 Task: Create New Employee with Employee Name: Aiden Davis, Address Line1: 8368 Riverview Street, Address Line2: Alliance, Address Line3:  OH 44601, Cell Number: 786-335-5456
Action: Mouse moved to (170, 88)
Screenshot: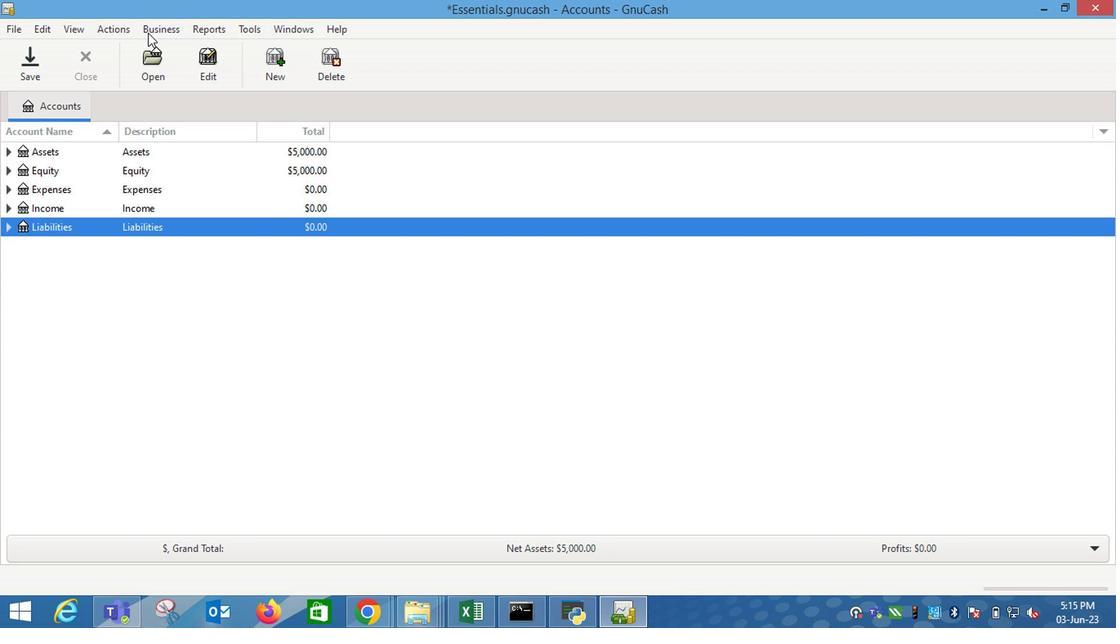 
Action: Mouse pressed left at (170, 88)
Screenshot: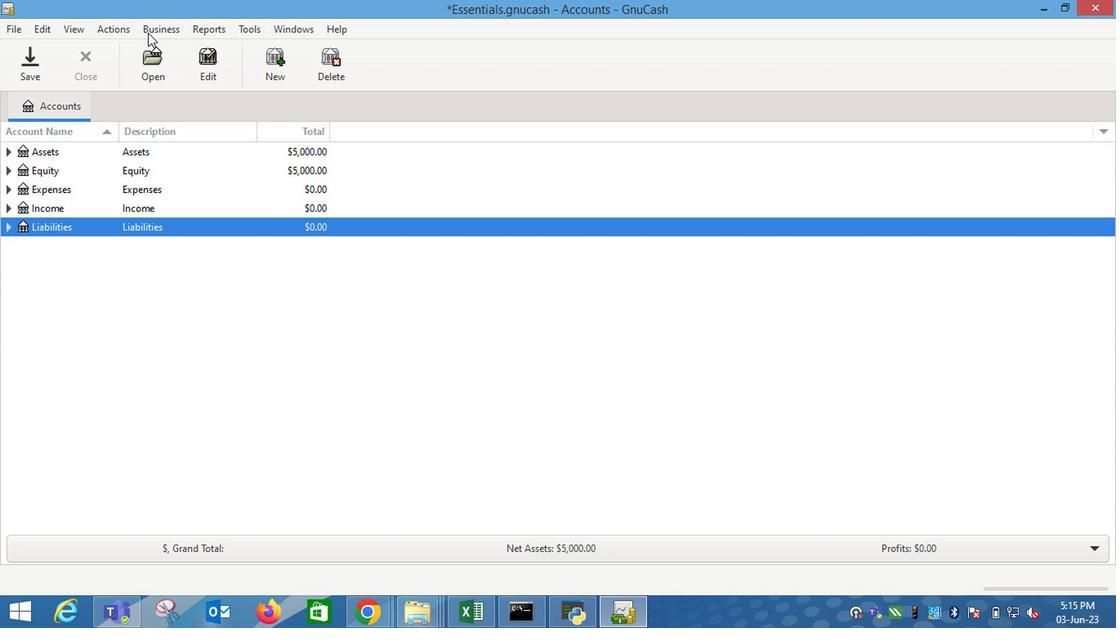 
Action: Mouse moved to (352, 147)
Screenshot: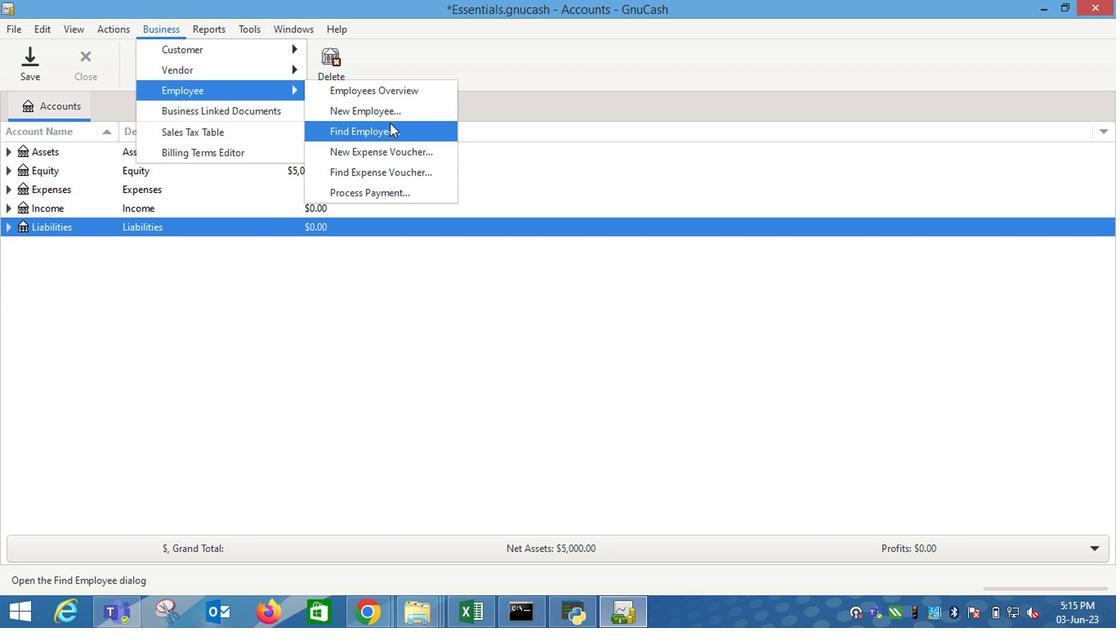 
Action: Mouse pressed left at (352, 147)
Screenshot: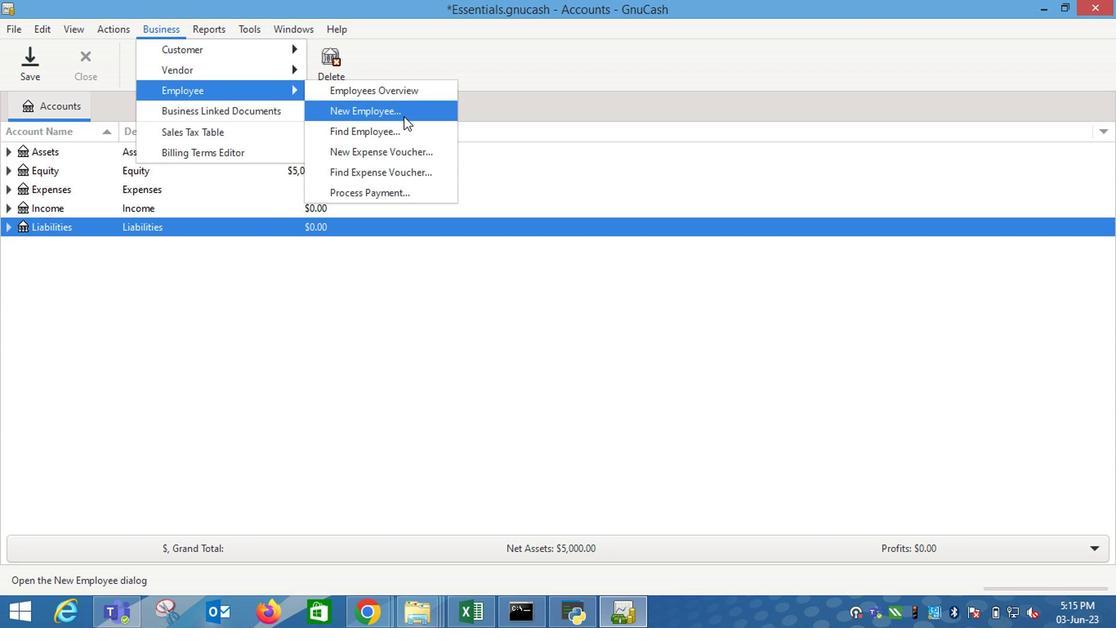 
Action: Mouse moved to (427, 242)
Screenshot: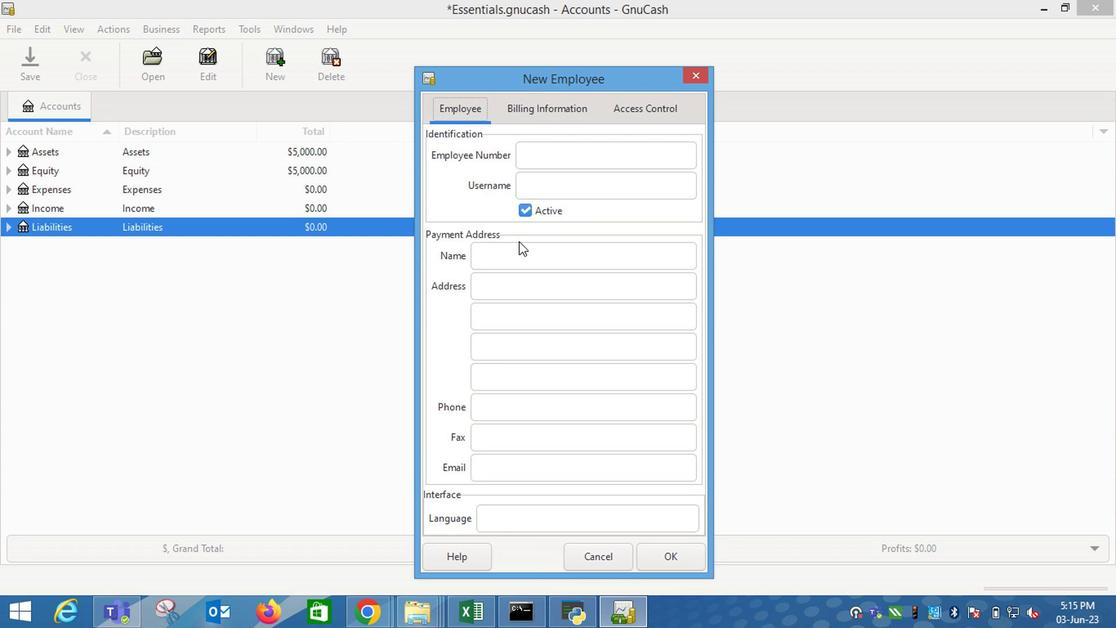 
Action: Mouse pressed left at (427, 242)
Screenshot: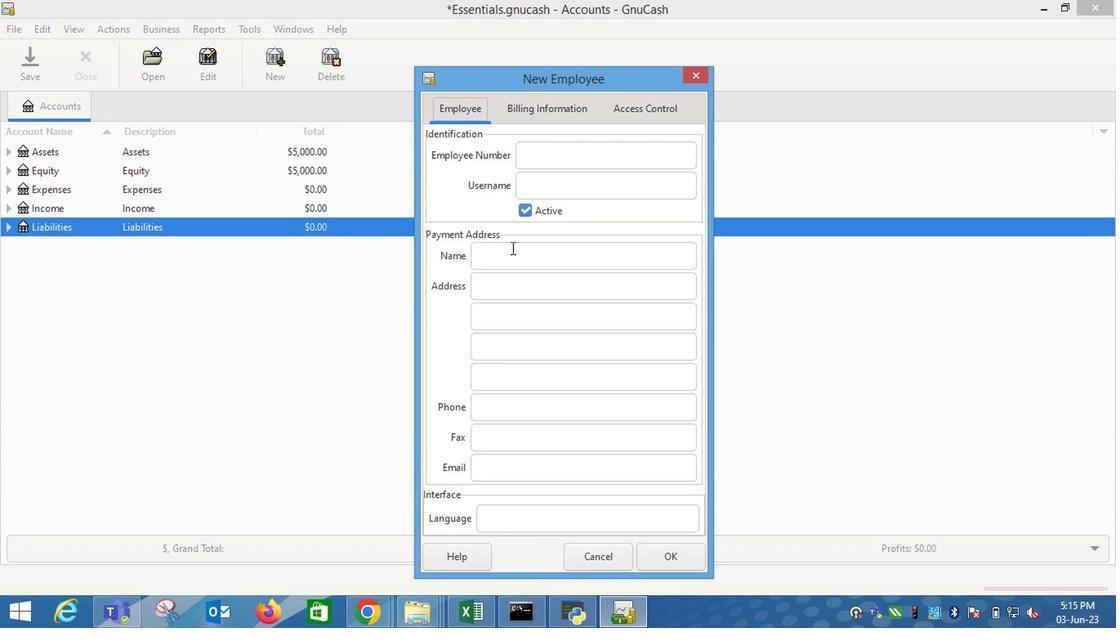 
Action: Mouse moved to (638, 277)
Screenshot: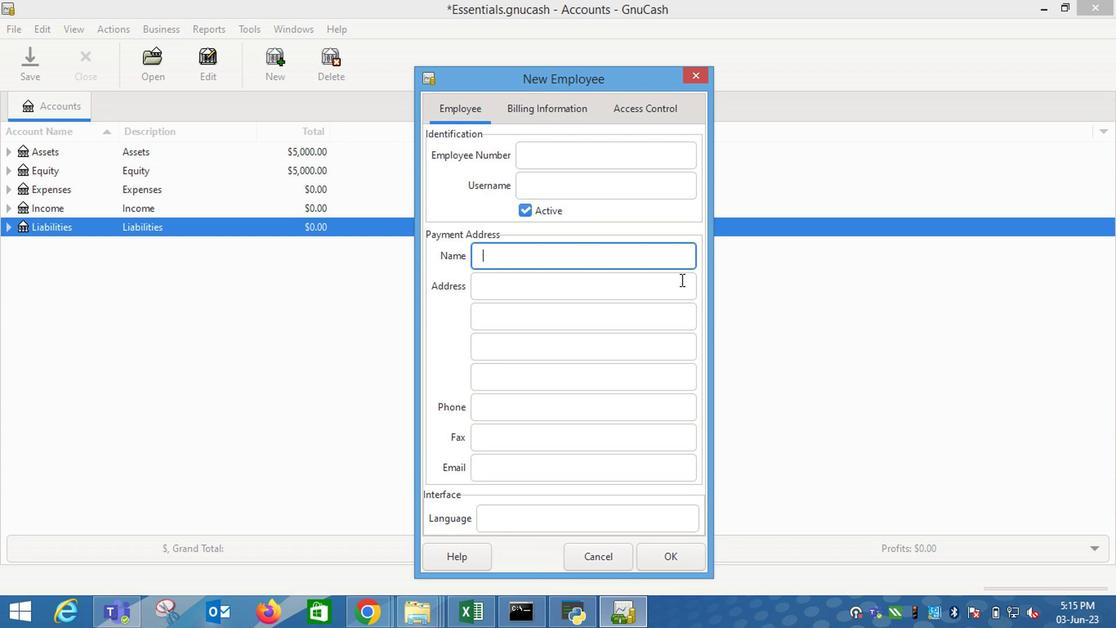 
Action: Key pressed <Key.shift_r>Aiden<Key.space><Key.shift_r>Davis<Key.tab>8368<Key.space><Key.shift_r>Riverview<Key.space><Key.shift_r>Street<Key.tab><Key.shift_r>Alliance<Key.tab><Key.shift_r>OH<Key.space>44601<Key.tab><Key.tab>786-335-5456
Screenshot: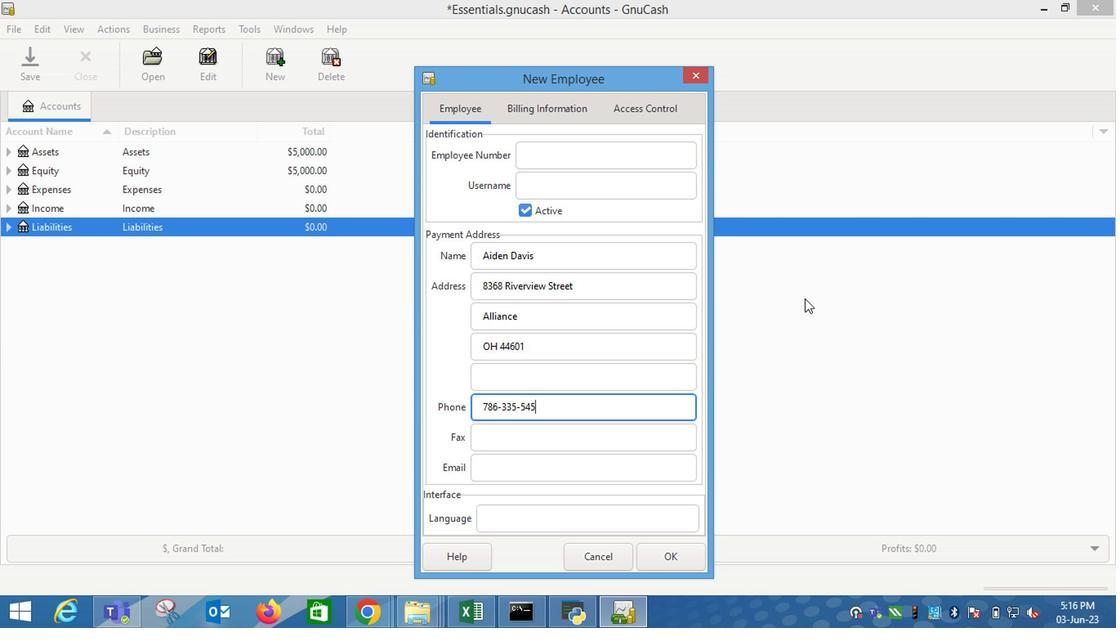 
Action: Mouse moved to (435, 136)
Screenshot: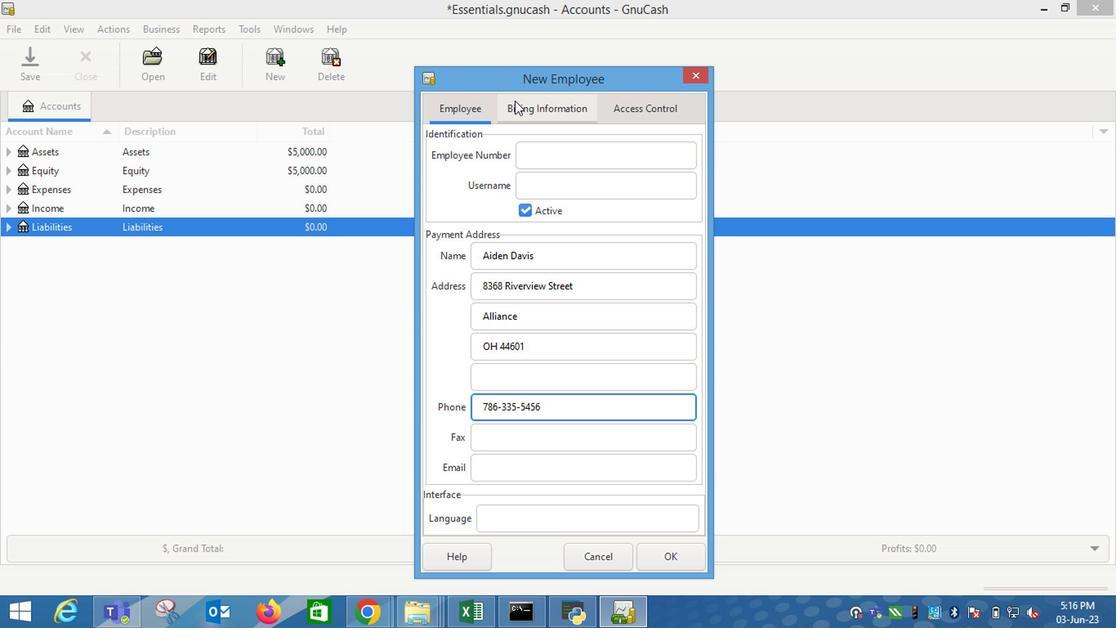 
Action: Mouse pressed left at (435, 136)
Screenshot: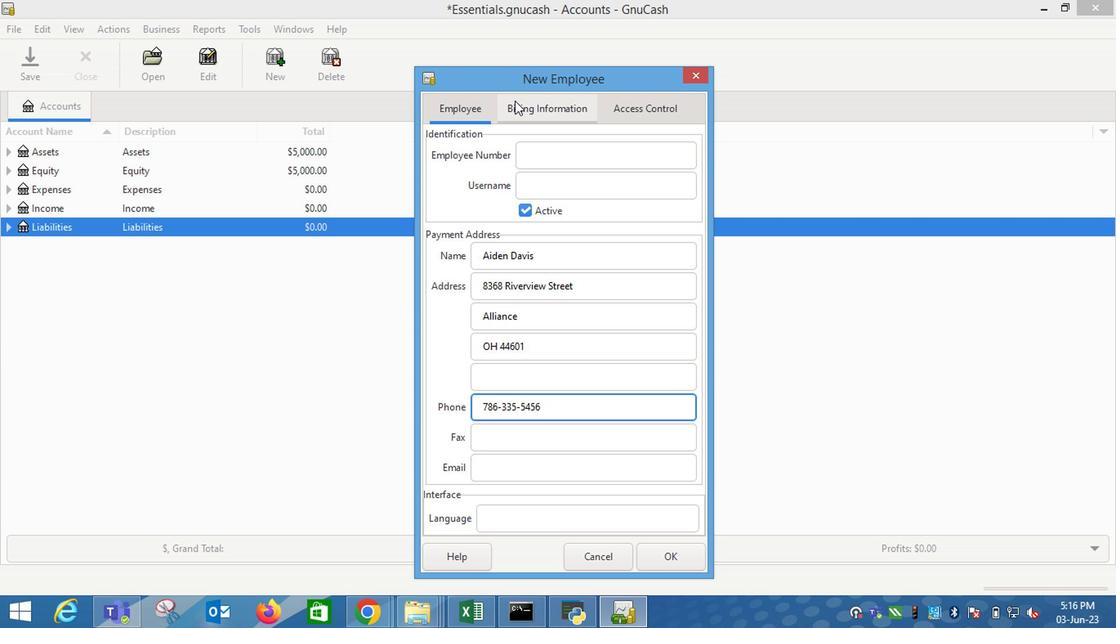 
Action: Mouse moved to (557, 458)
Screenshot: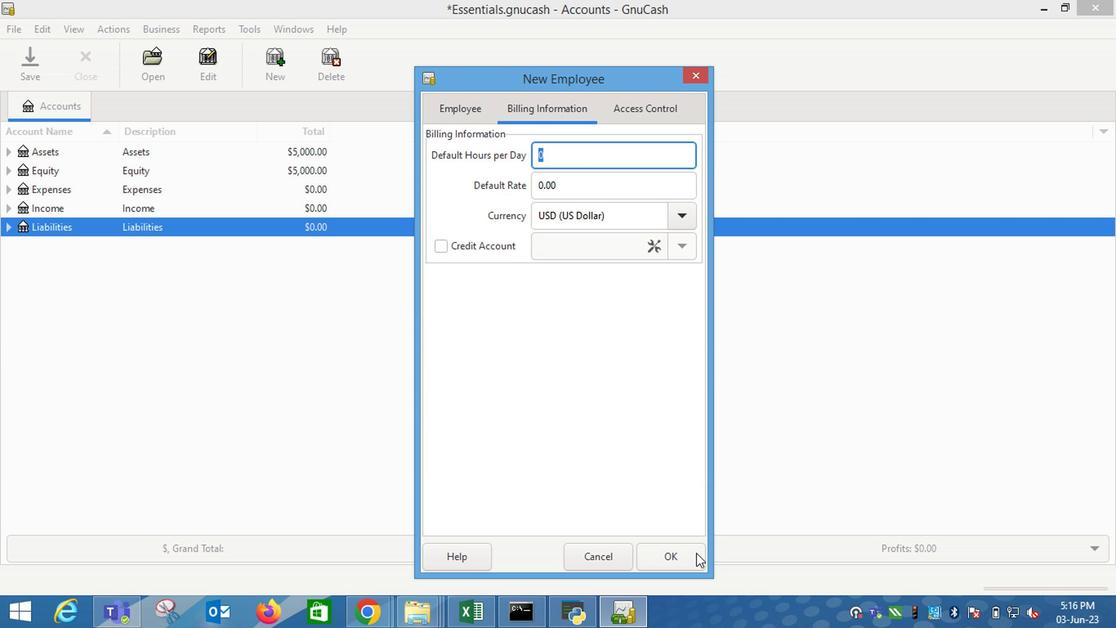 
Action: Mouse pressed left at (557, 458)
Screenshot: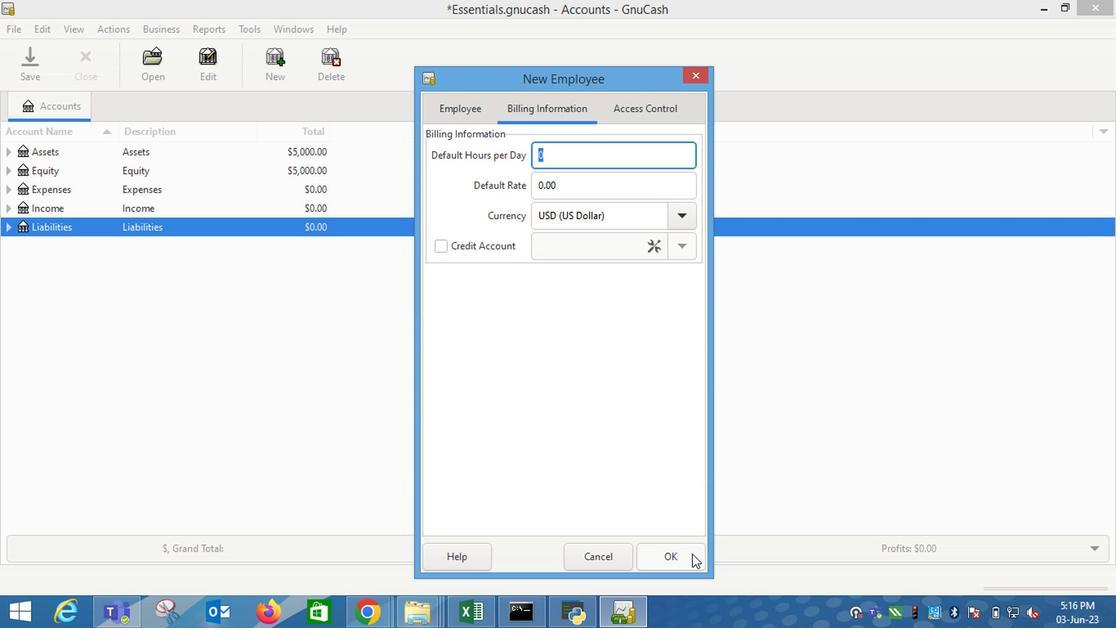 
Action: Mouse moved to (552, 457)
Screenshot: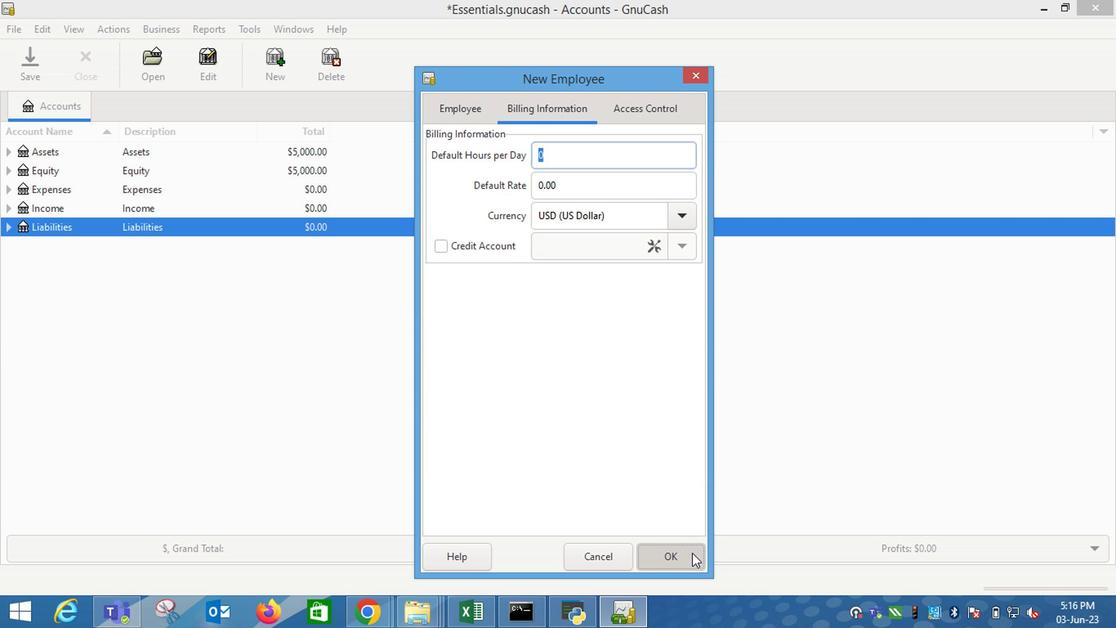 
